 Task: Start in the project ArtisanBridge the sprint 'Sonic Speed', with a duration of 1 week. Start in the project ArtisanBridge the sprint 'Sonic Speed', with a duration of 3 weeks. Start in the project ArtisanBridge the sprint 'Sonic Speed', with a duration of 2 weeks
Action: Mouse moved to (164, 44)
Screenshot: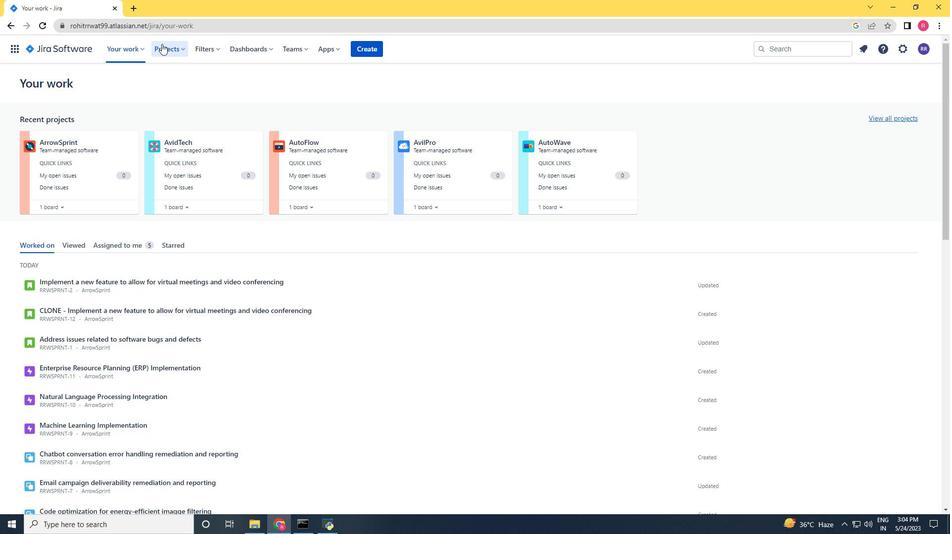 
Action: Mouse pressed left at (164, 44)
Screenshot: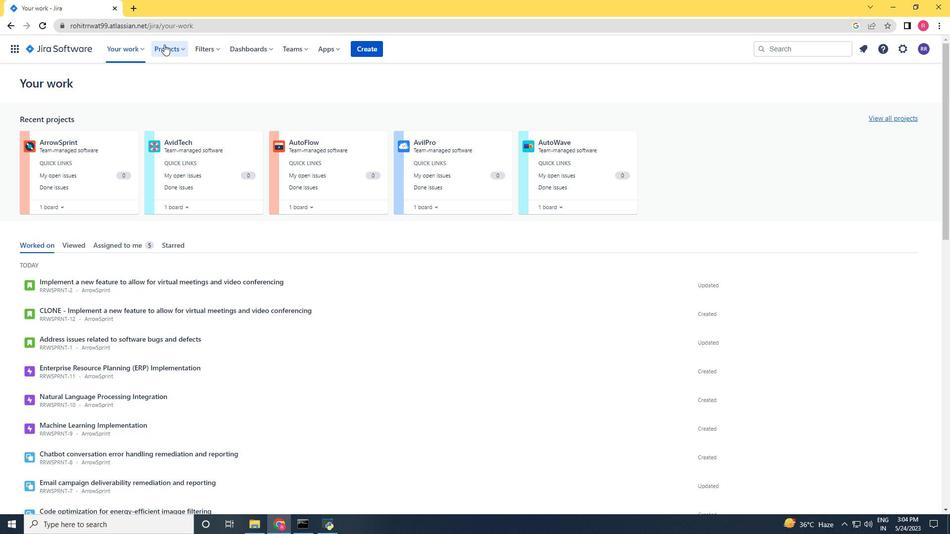 
Action: Mouse moved to (194, 94)
Screenshot: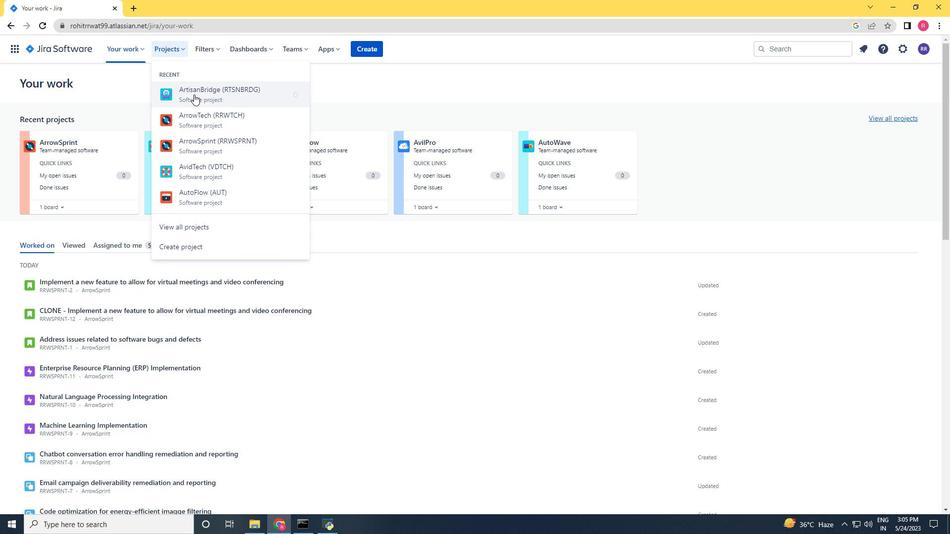 
Action: Mouse pressed left at (194, 94)
Screenshot: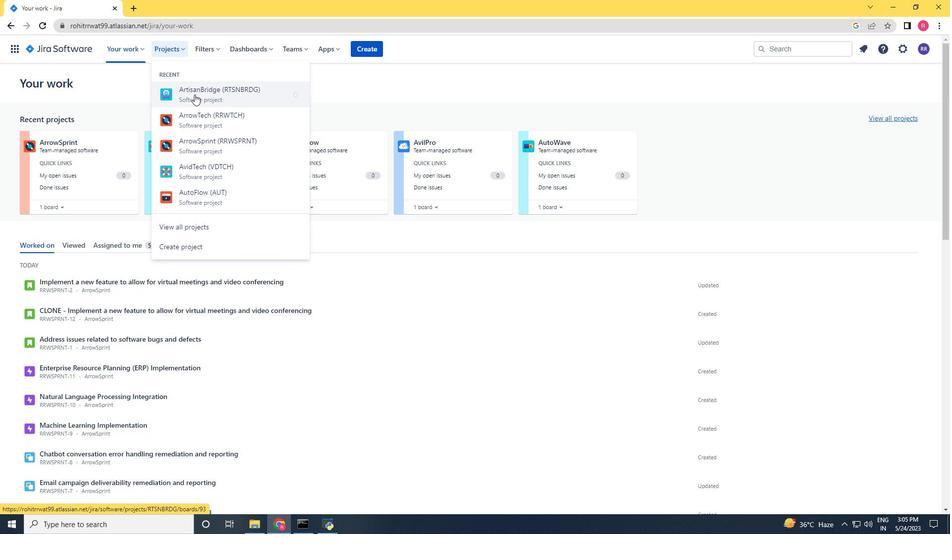 
Action: Mouse moved to (13, 145)
Screenshot: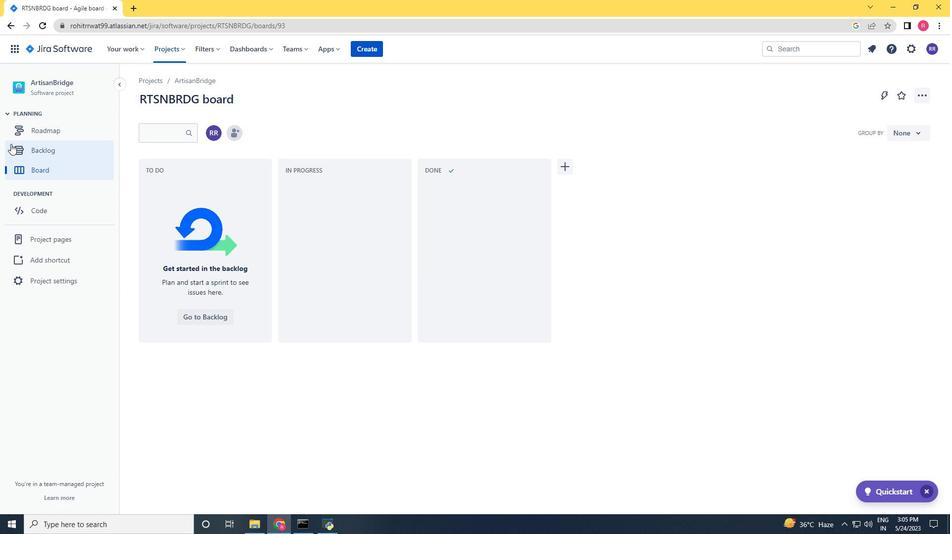 
Action: Mouse pressed left at (13, 145)
Screenshot: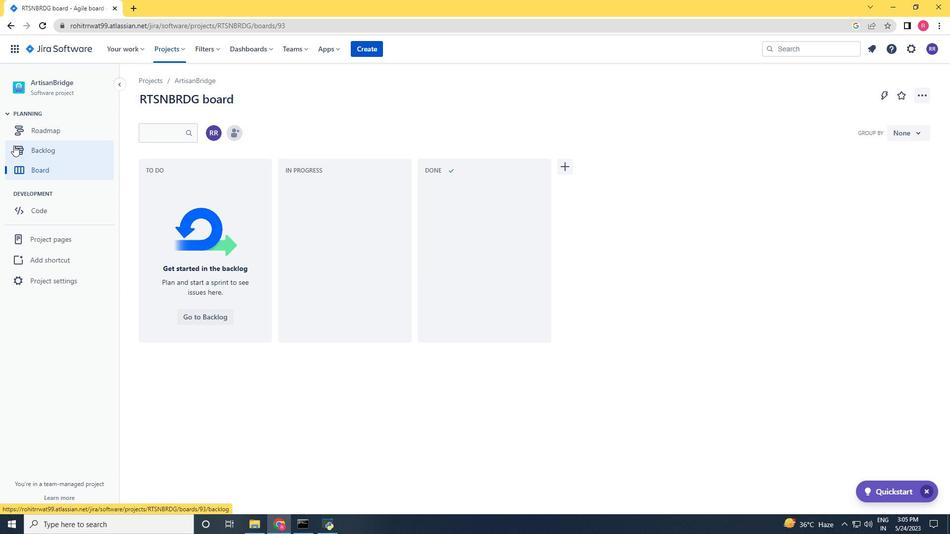 
Action: Mouse moved to (882, 160)
Screenshot: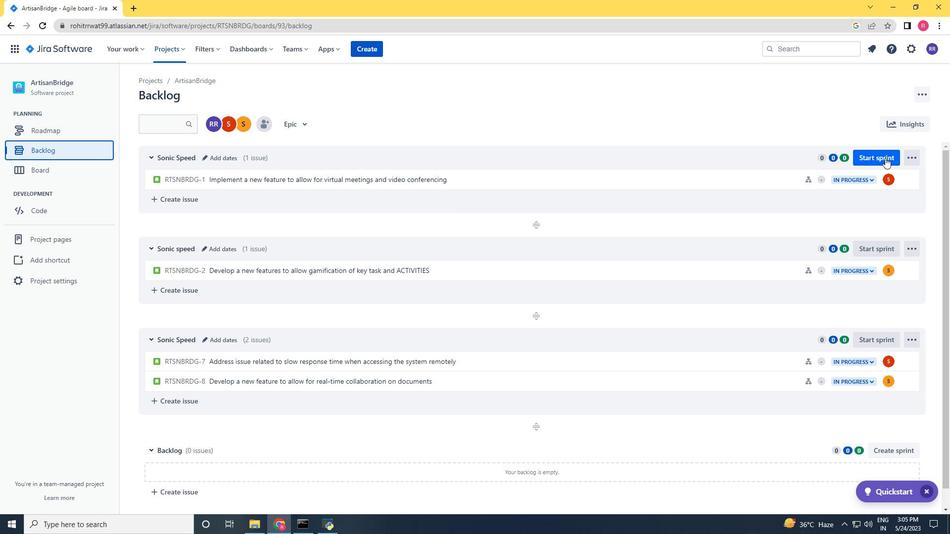 
Action: Mouse pressed left at (882, 160)
Screenshot: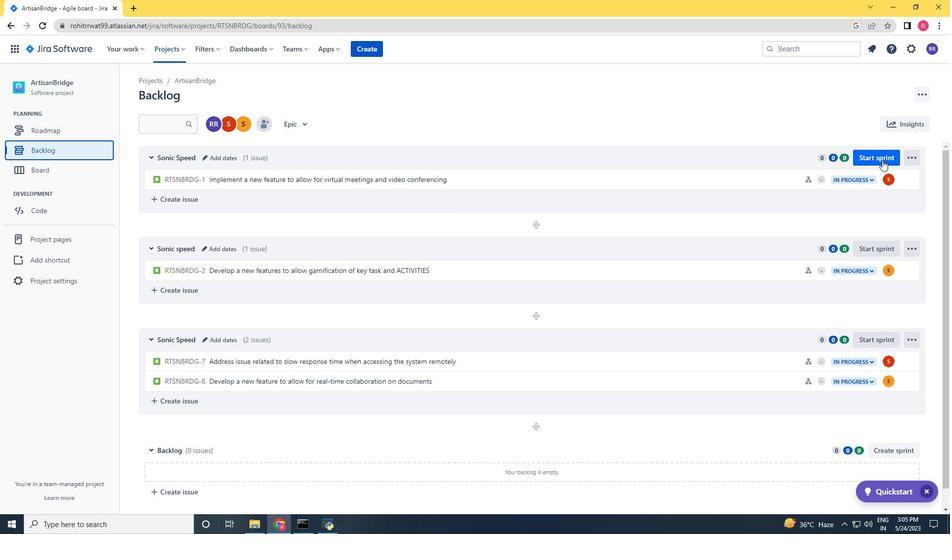 
Action: Mouse moved to (442, 171)
Screenshot: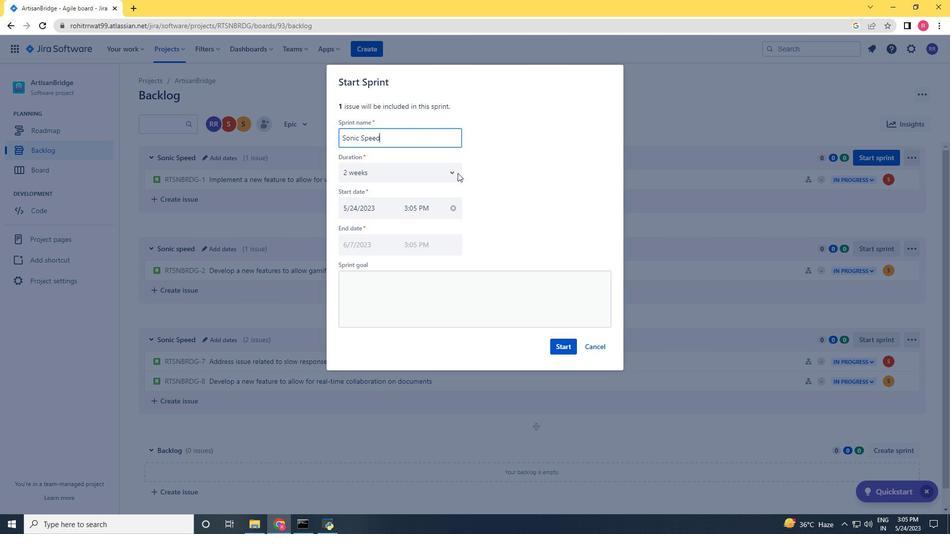 
Action: Mouse pressed left at (442, 171)
Screenshot: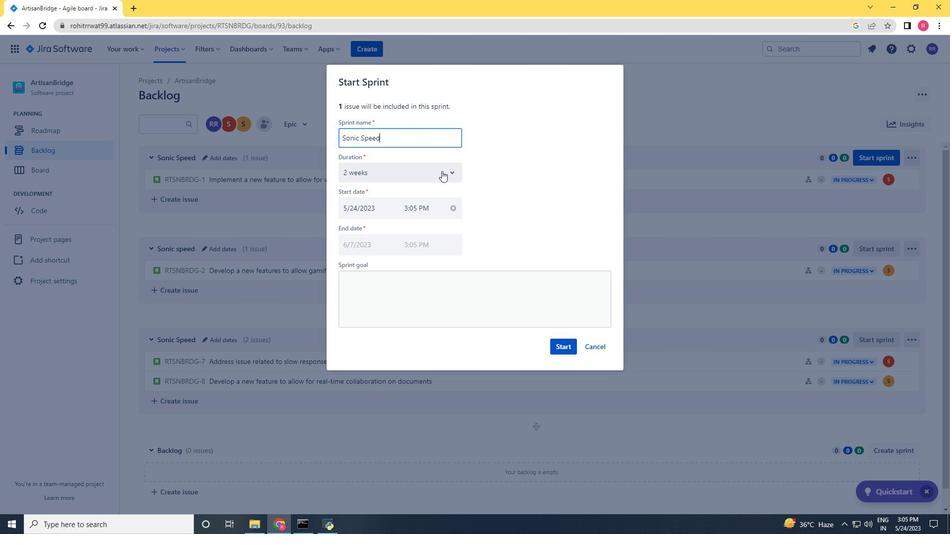 
Action: Mouse moved to (372, 200)
Screenshot: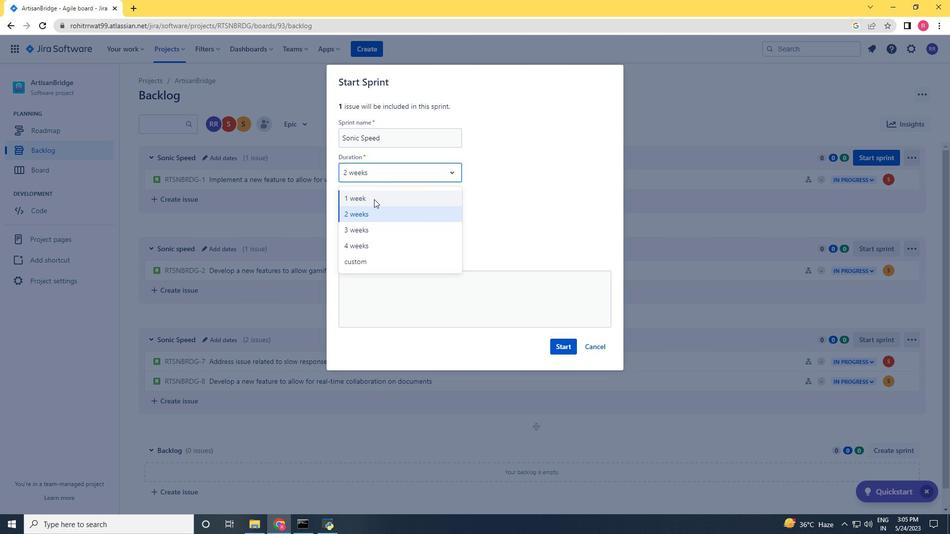 
Action: Mouse pressed left at (372, 200)
Screenshot: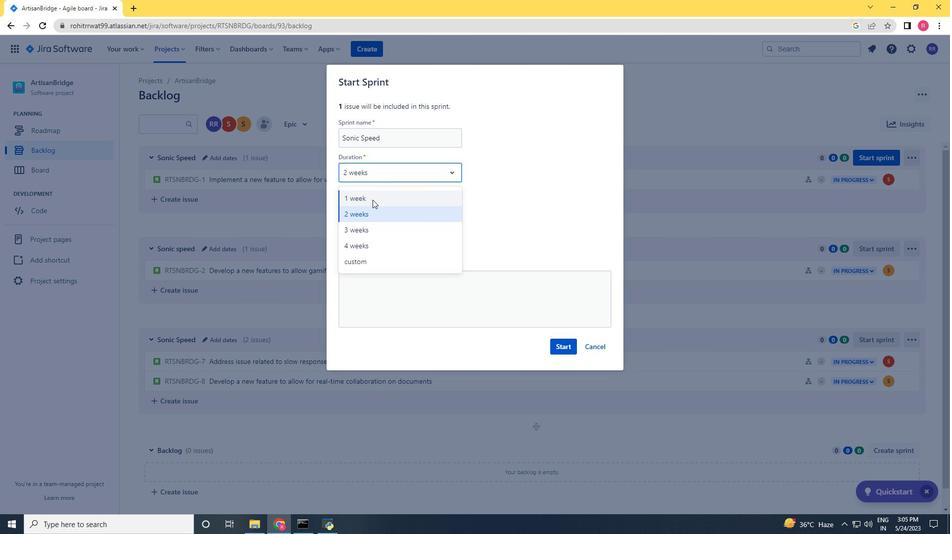 
Action: Mouse moved to (562, 351)
Screenshot: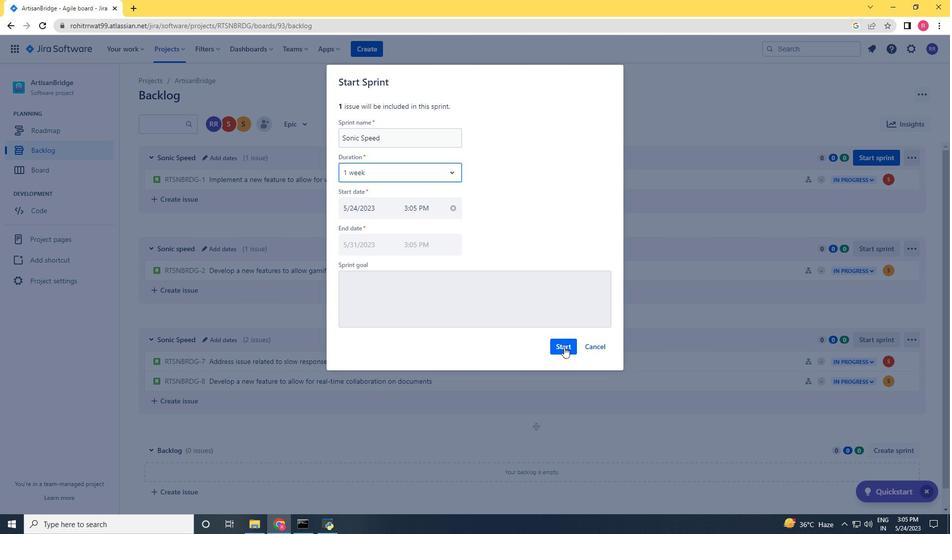 
Action: Mouse pressed left at (562, 351)
Screenshot: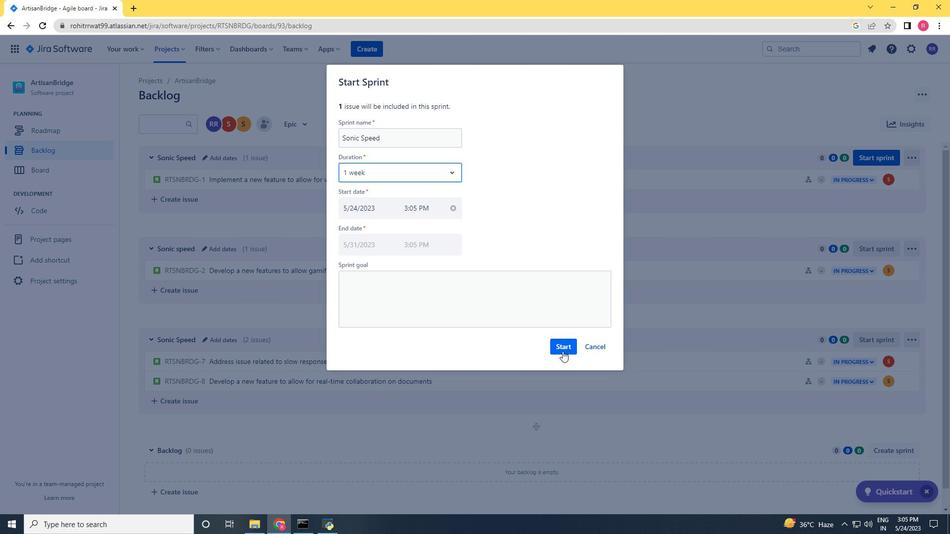 
Action: Mouse moved to (307, 214)
Screenshot: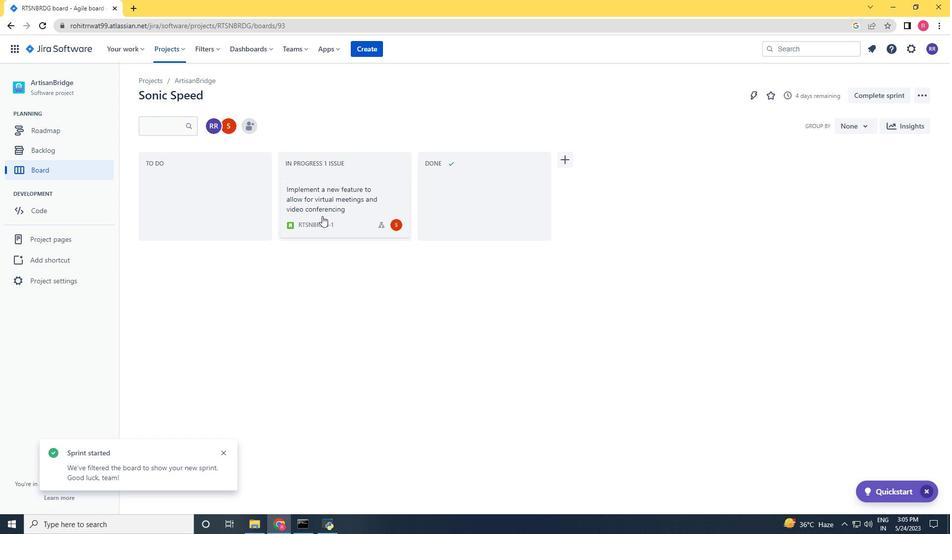 
Action: Mouse scrolled (307, 213) with delta (0, 0)
Screenshot: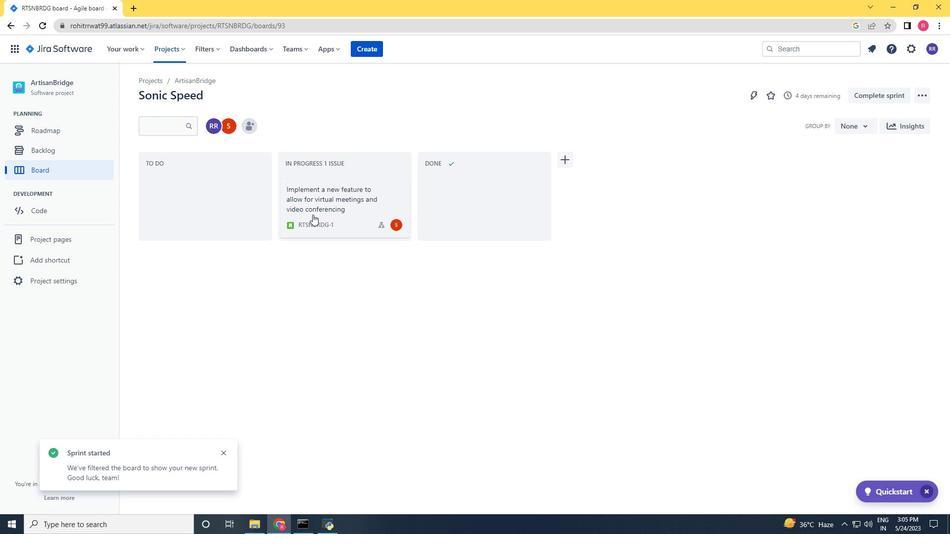 
Action: Mouse scrolled (307, 213) with delta (0, 0)
Screenshot: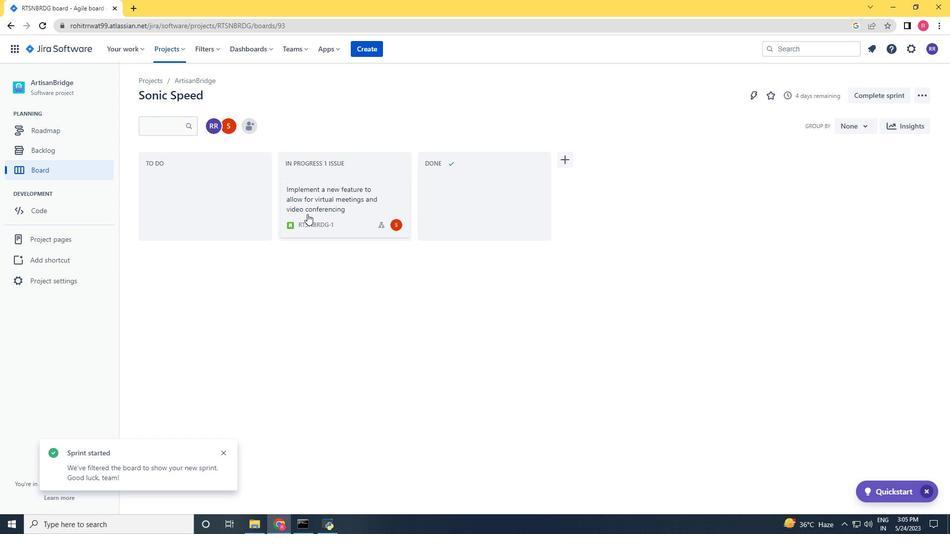 
Action: Mouse scrolled (307, 213) with delta (0, 0)
Screenshot: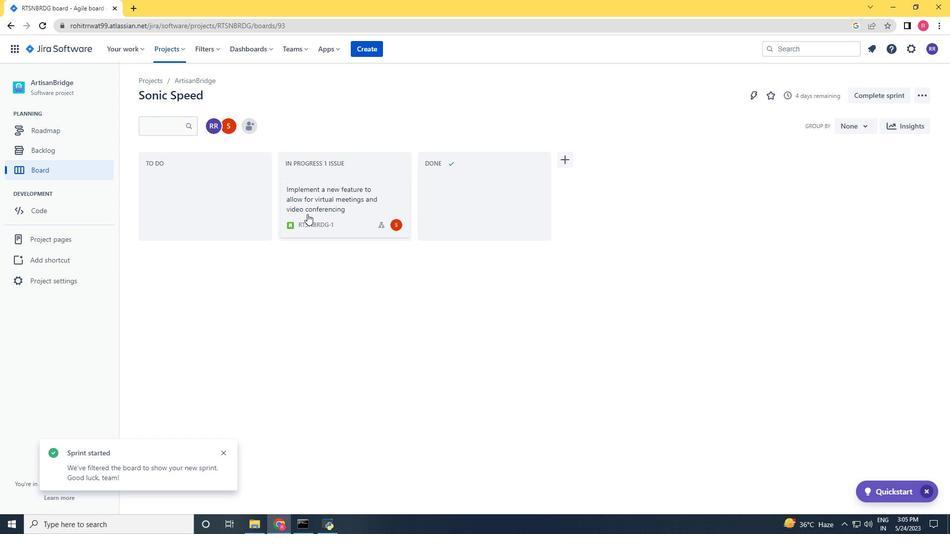 
Action: Mouse scrolled (307, 213) with delta (0, 0)
Screenshot: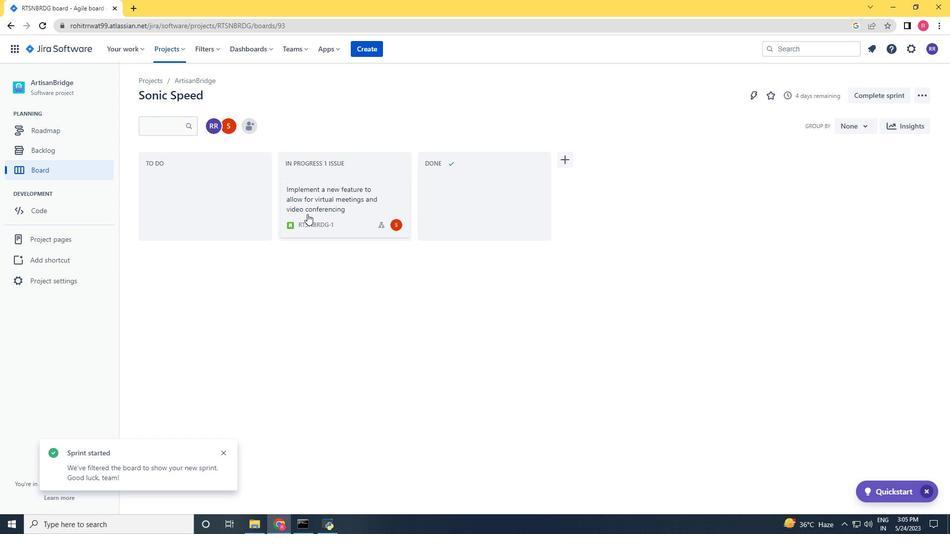 
Action: Mouse scrolled (307, 213) with delta (0, 0)
Screenshot: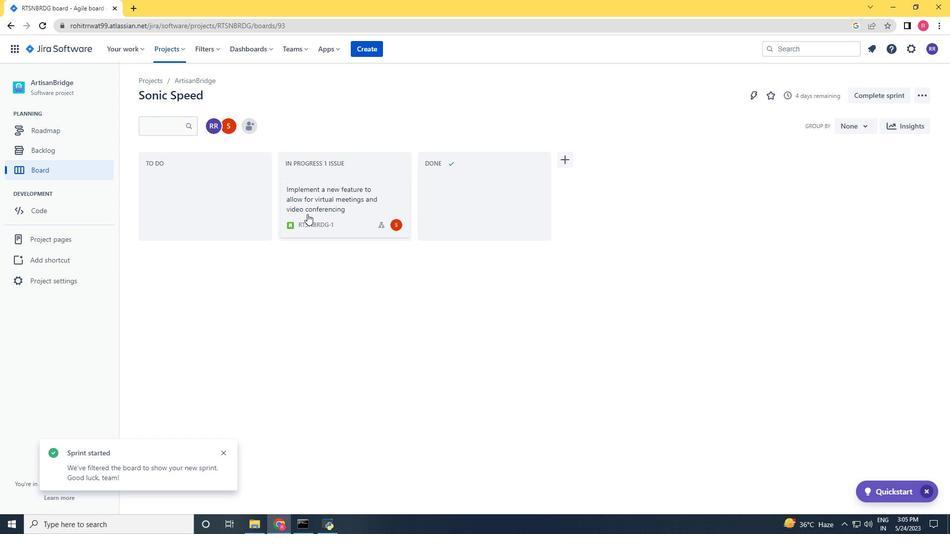
Action: Mouse moved to (47, 155)
Screenshot: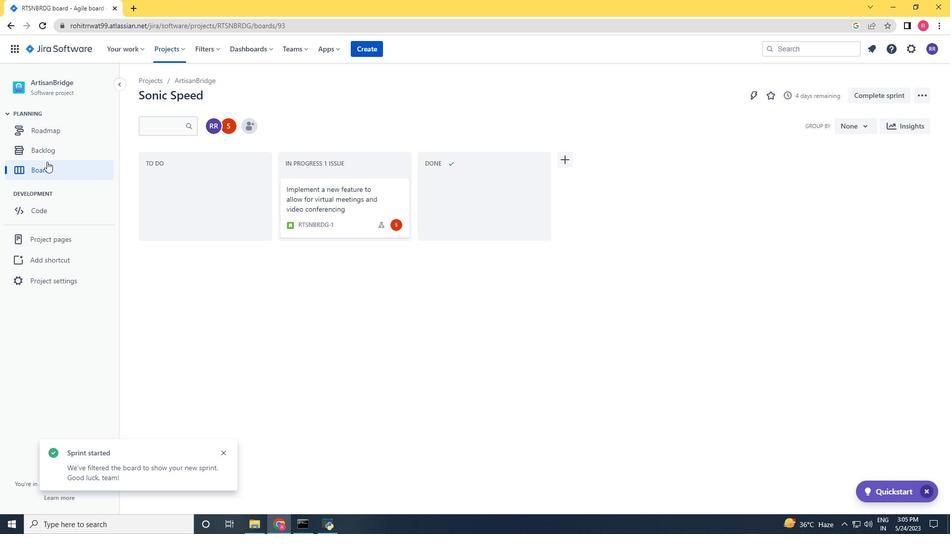 
Action: Mouse pressed left at (47, 155)
Screenshot: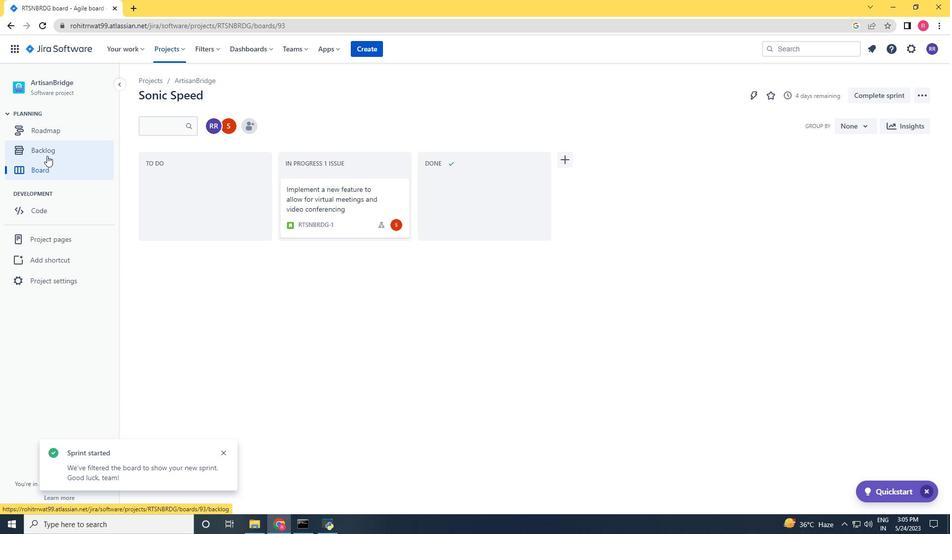 
Action: Mouse moved to (227, 454)
Screenshot: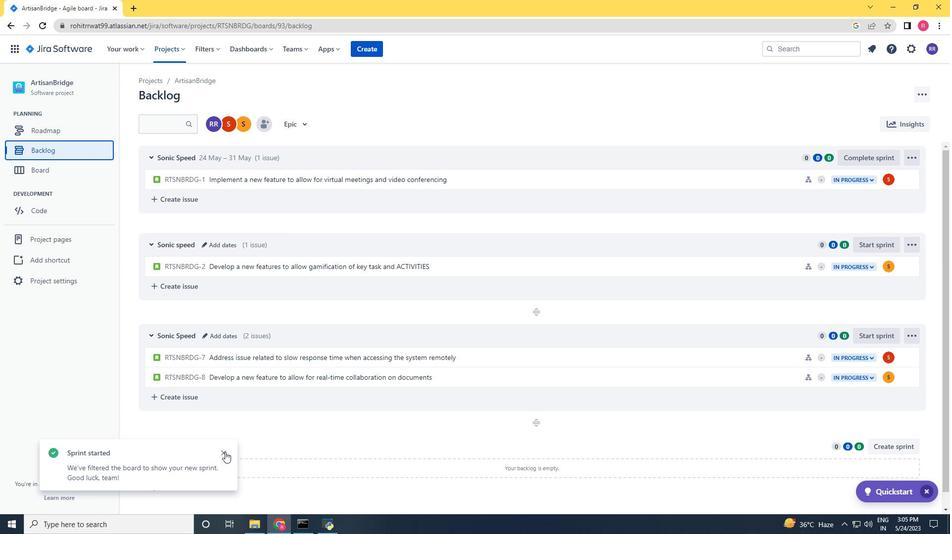 
Action: Mouse pressed left at (227, 454)
Screenshot: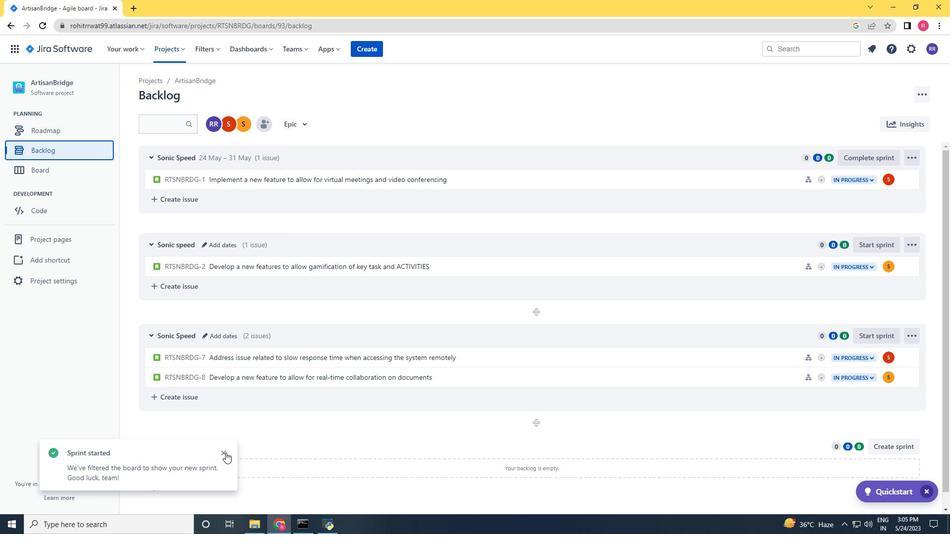 
Action: Mouse moved to (861, 241)
Screenshot: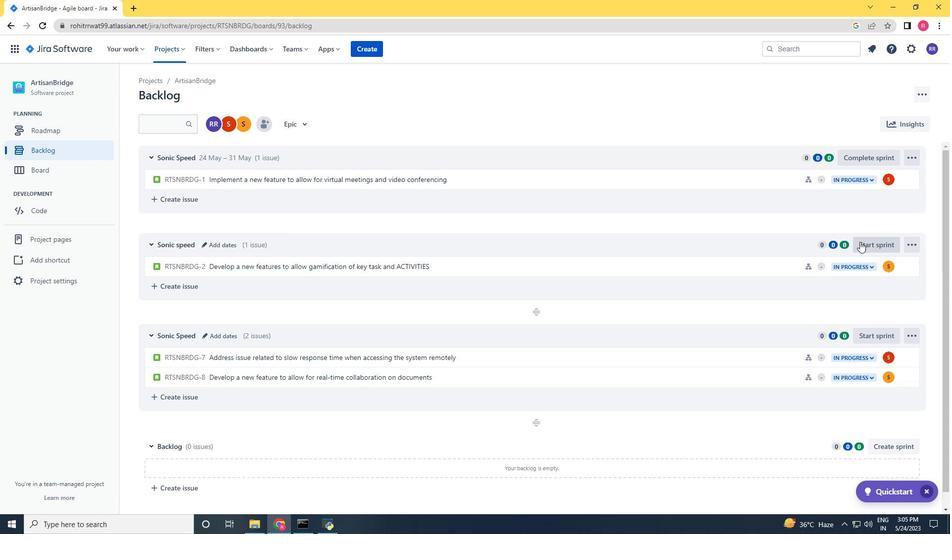 
Action: Mouse pressed left at (861, 241)
Screenshot: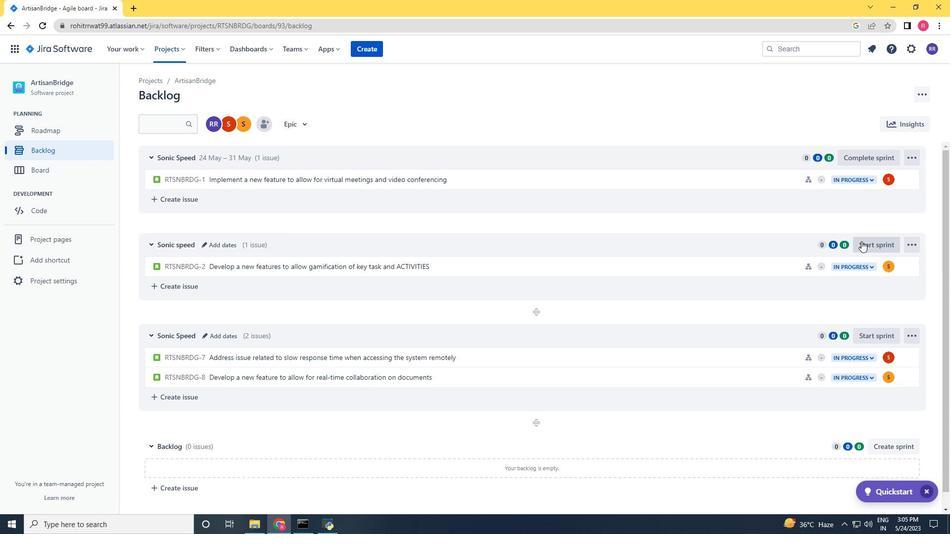 
Action: Mouse moved to (421, 174)
Screenshot: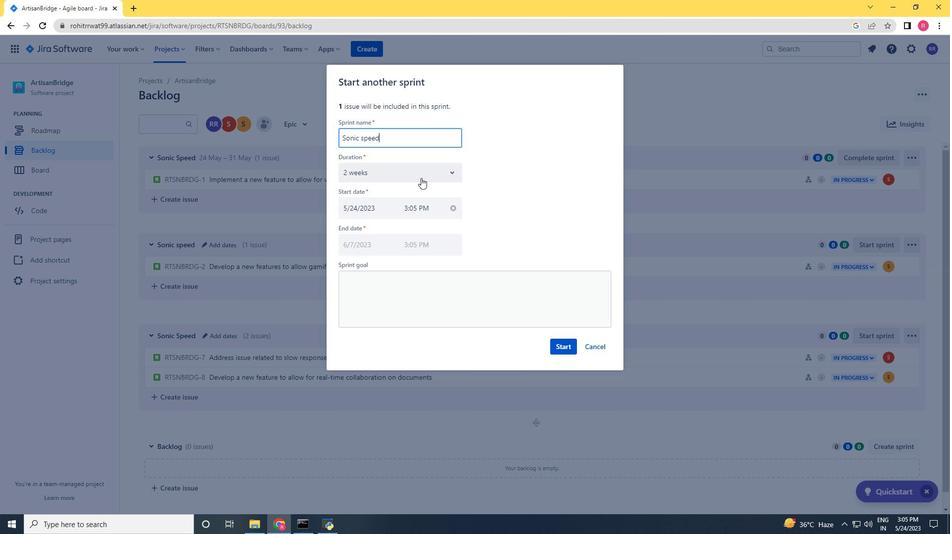 
Action: Mouse pressed left at (421, 174)
Screenshot: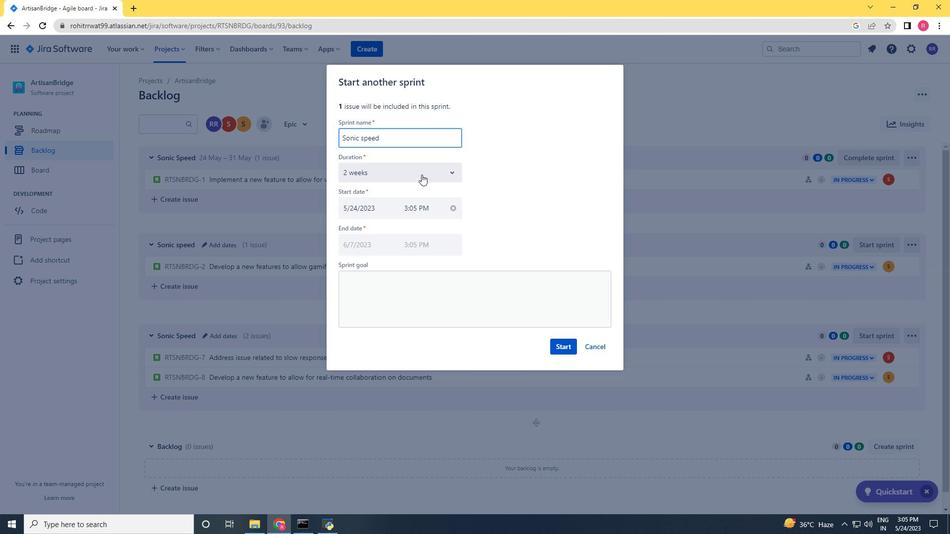 
Action: Mouse moved to (387, 227)
Screenshot: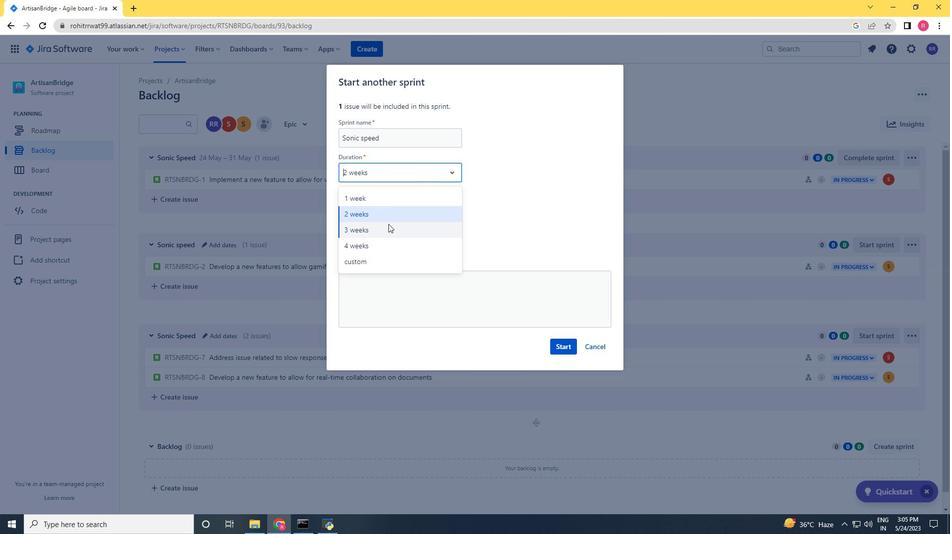
Action: Mouse pressed left at (387, 227)
Screenshot: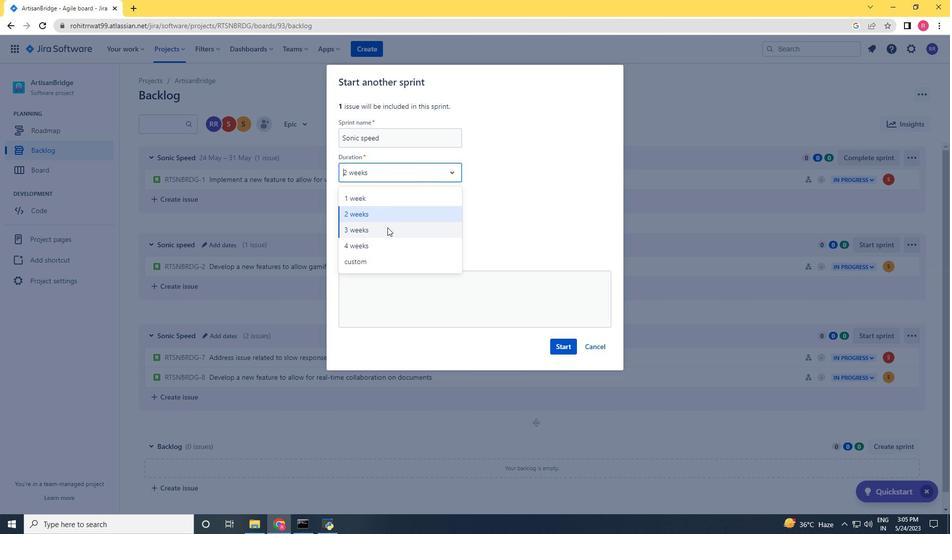 
Action: Mouse moved to (564, 351)
Screenshot: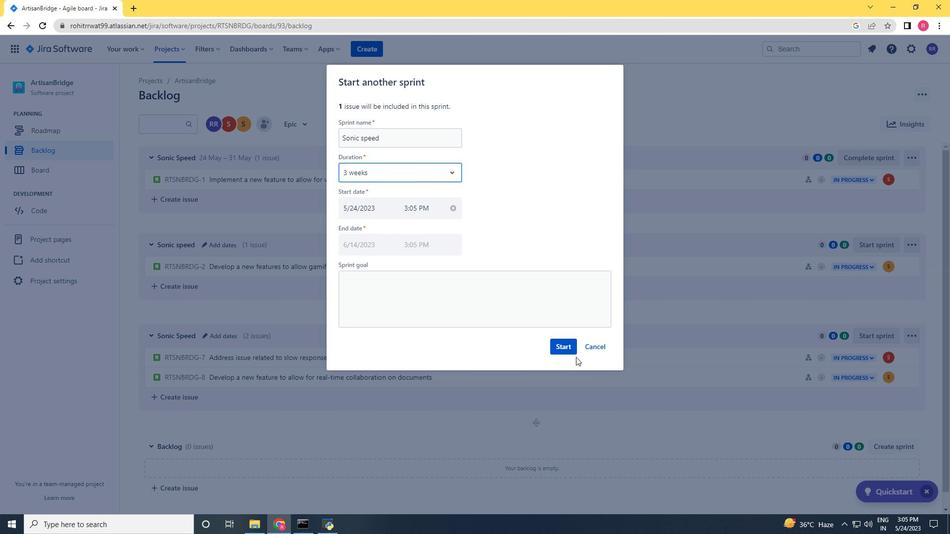 
Action: Mouse pressed left at (564, 351)
Screenshot: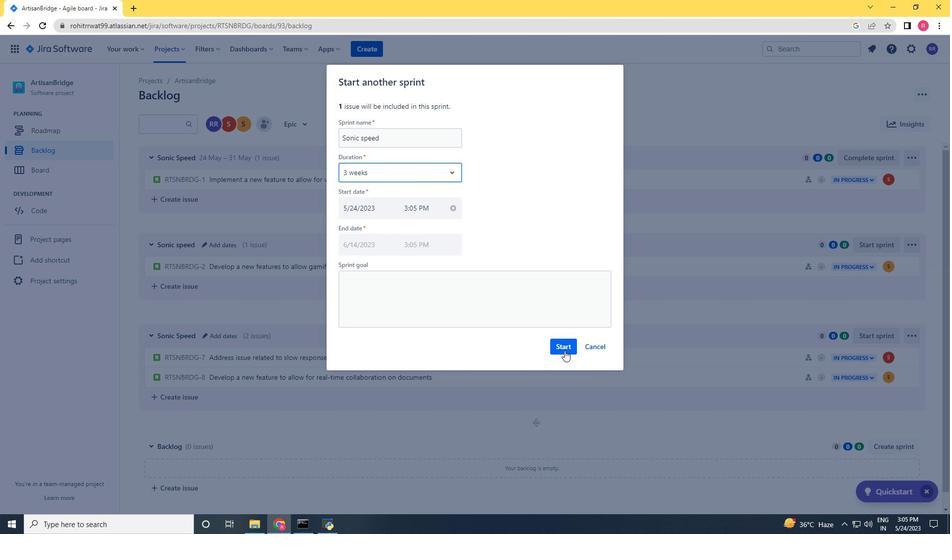 
Action: Mouse moved to (57, 154)
Screenshot: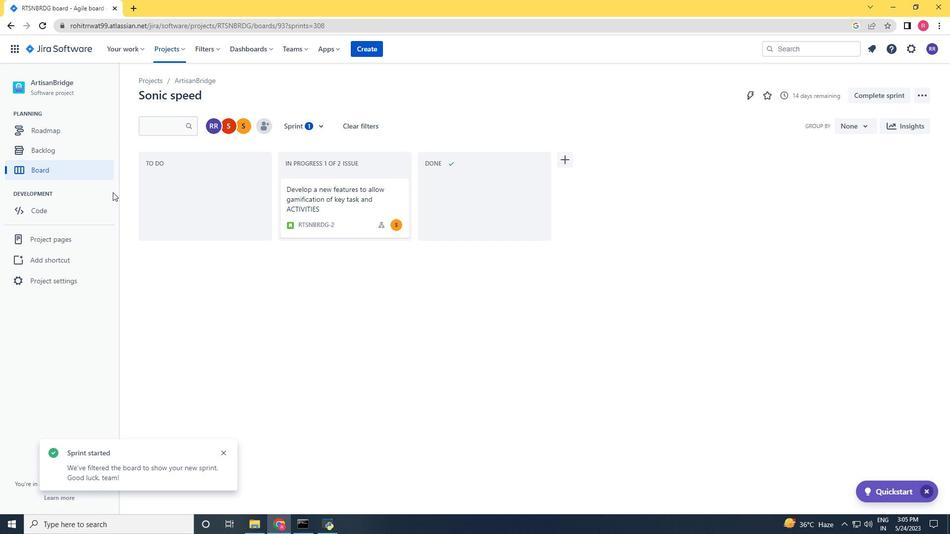 
Action: Mouse pressed left at (57, 154)
Screenshot: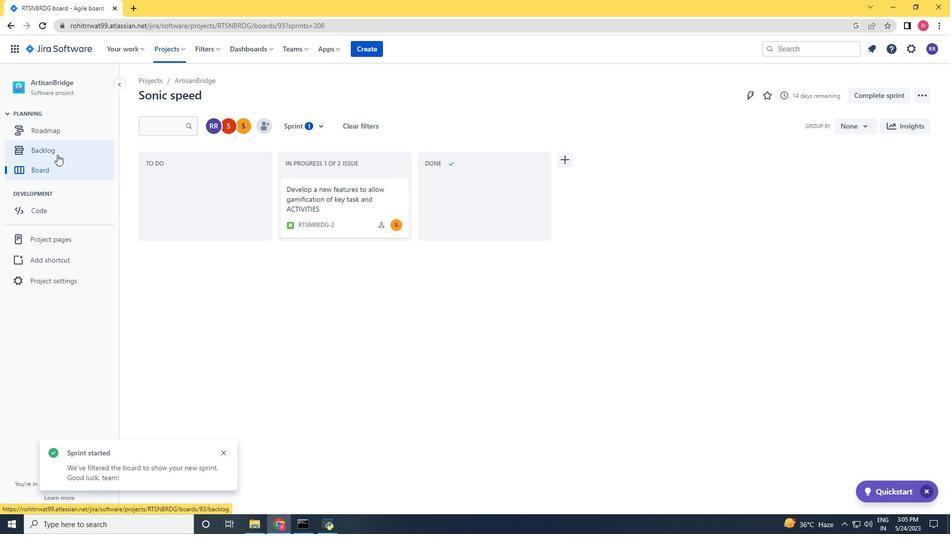 
Action: Mouse moved to (763, 298)
Screenshot: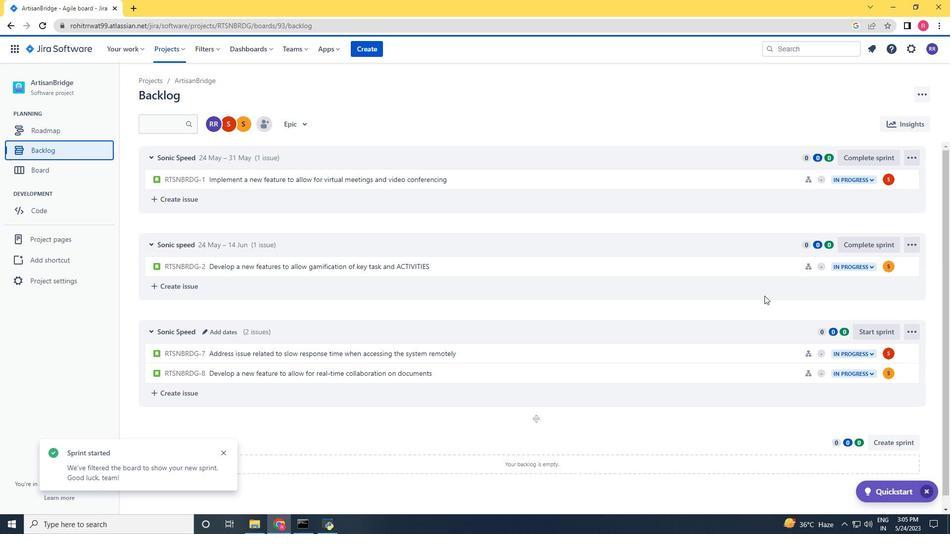 
Action: Mouse scrolled (763, 297) with delta (0, 0)
Screenshot: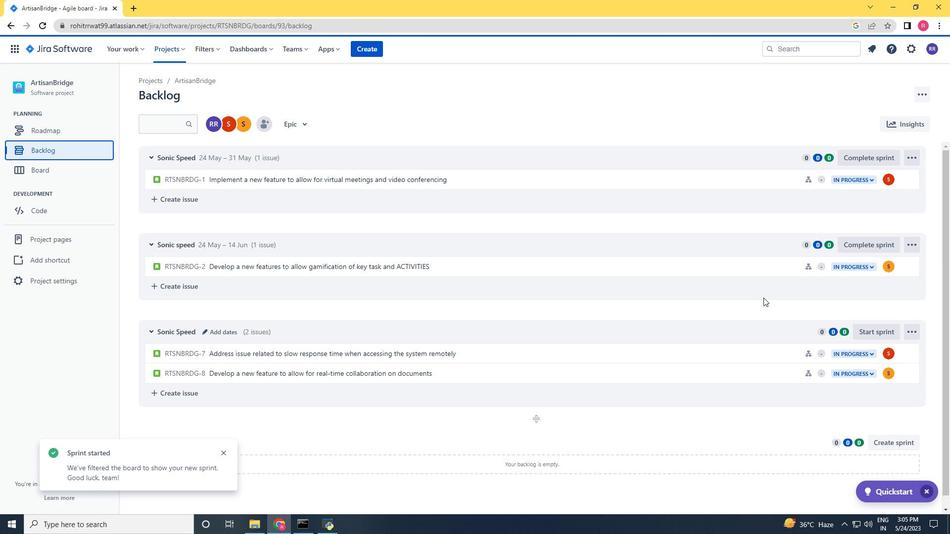 
Action: Mouse scrolled (763, 297) with delta (0, 0)
Screenshot: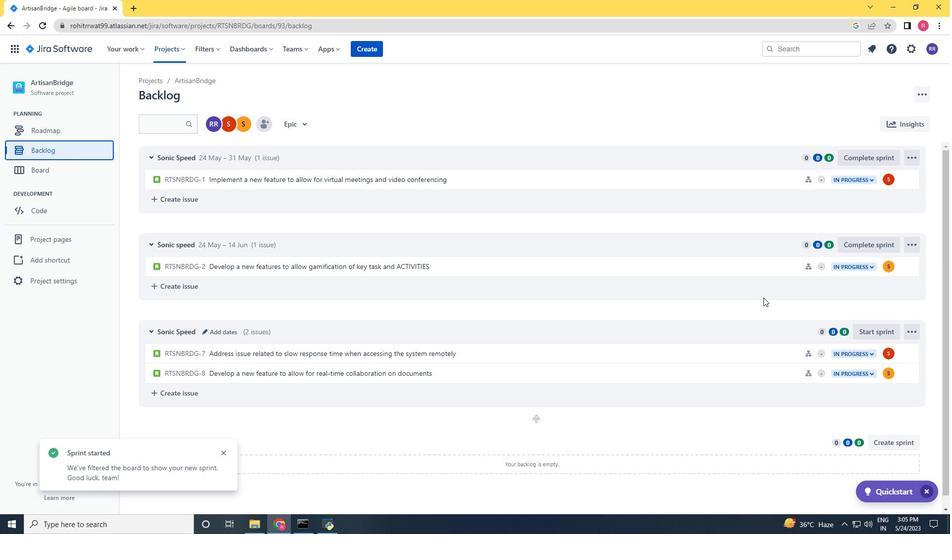 
Action: Mouse moved to (867, 316)
Screenshot: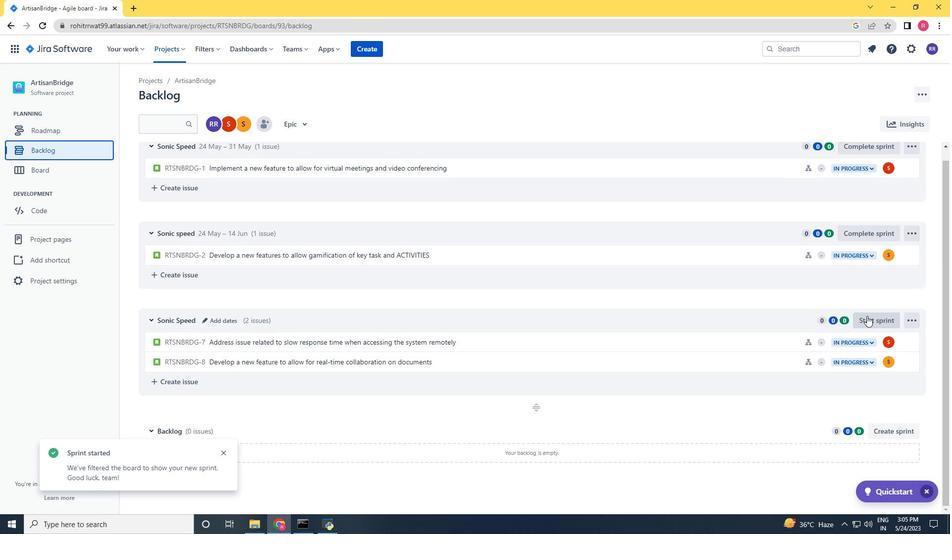 
Action: Mouse pressed left at (867, 316)
Screenshot: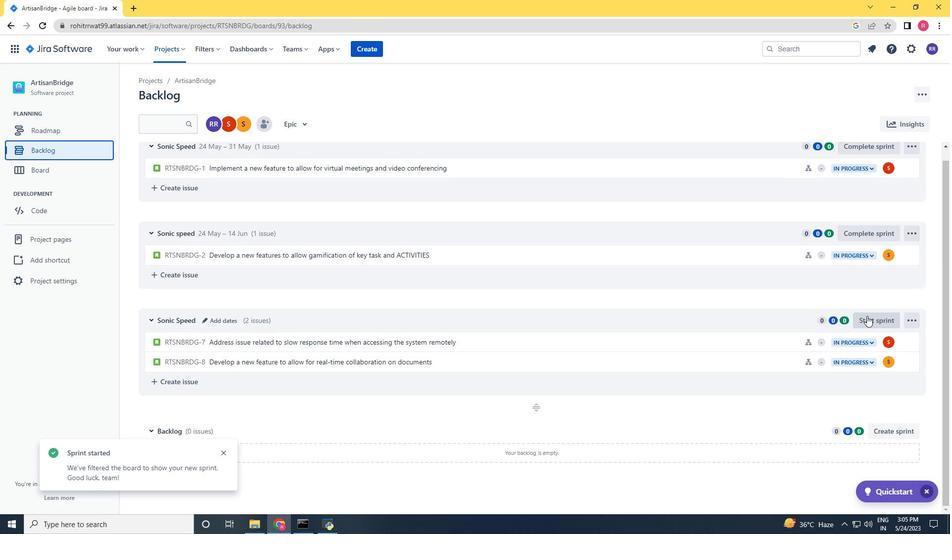 
Action: Mouse moved to (415, 172)
Screenshot: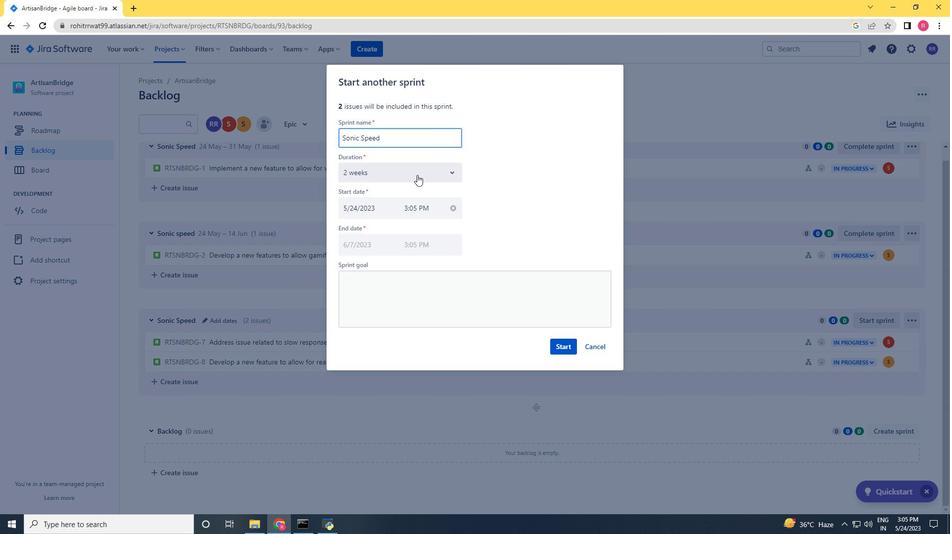 
Action: Mouse pressed left at (415, 172)
Screenshot: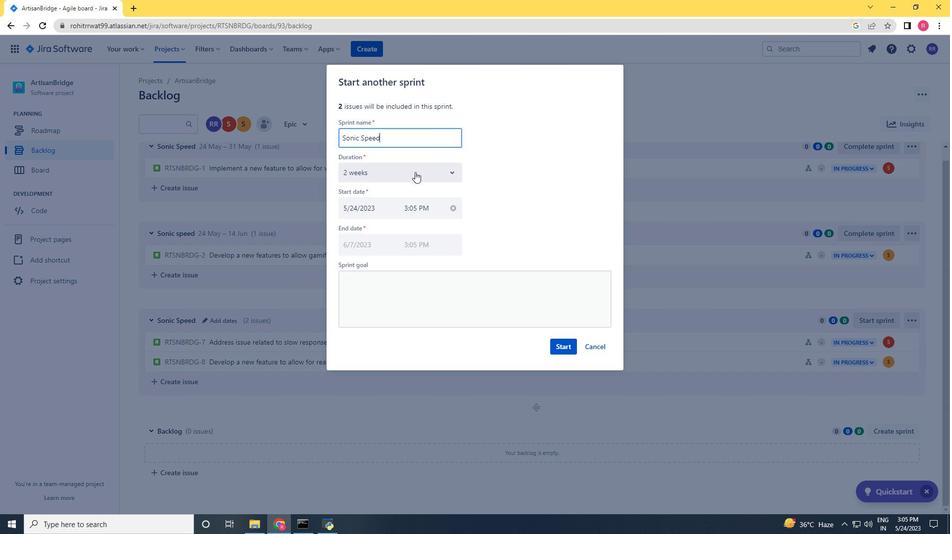 
Action: Mouse moved to (378, 214)
Screenshot: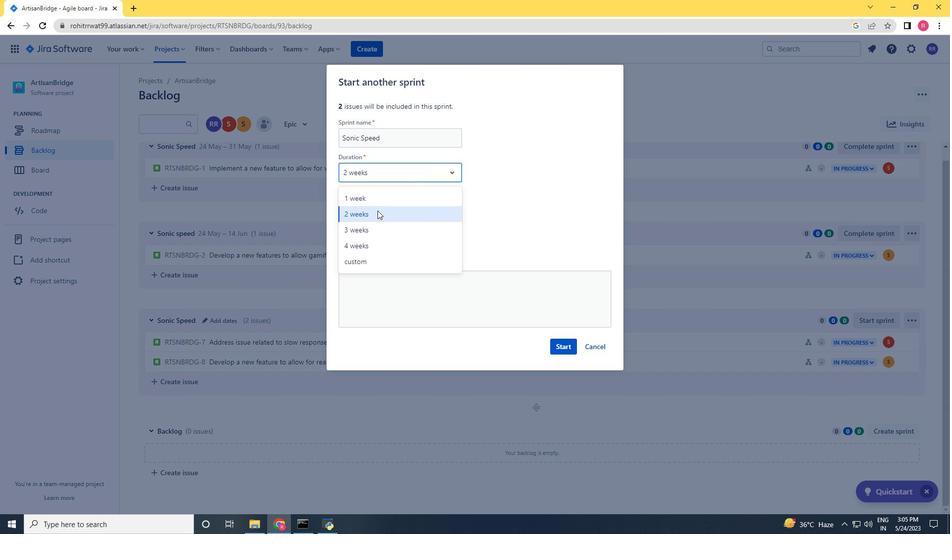 
Action: Mouse pressed left at (378, 214)
Screenshot: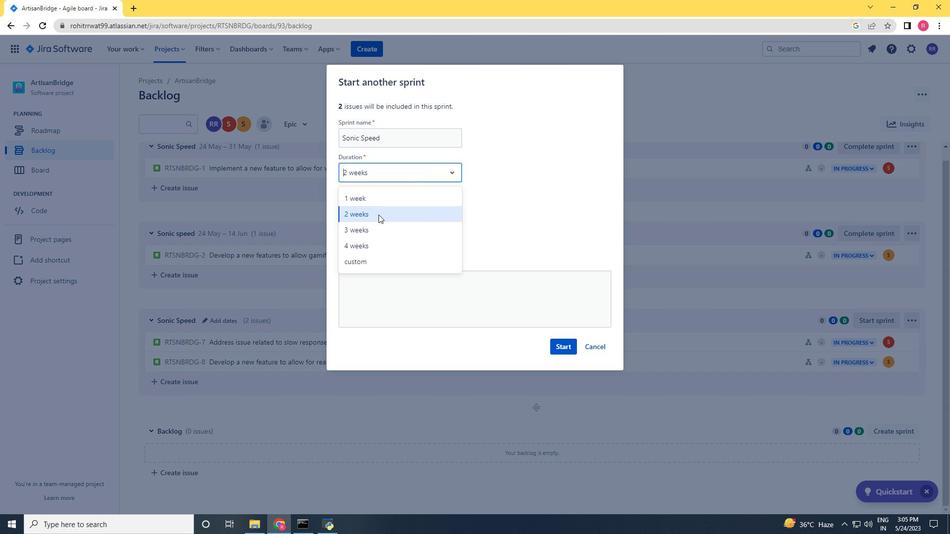 
Action: Mouse moved to (563, 347)
Screenshot: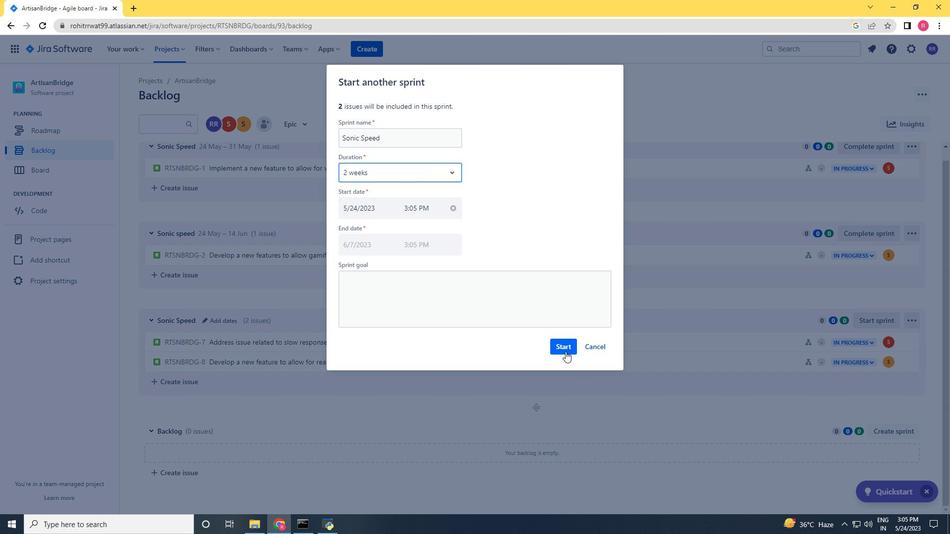 
Action: Mouse pressed left at (563, 347)
Screenshot: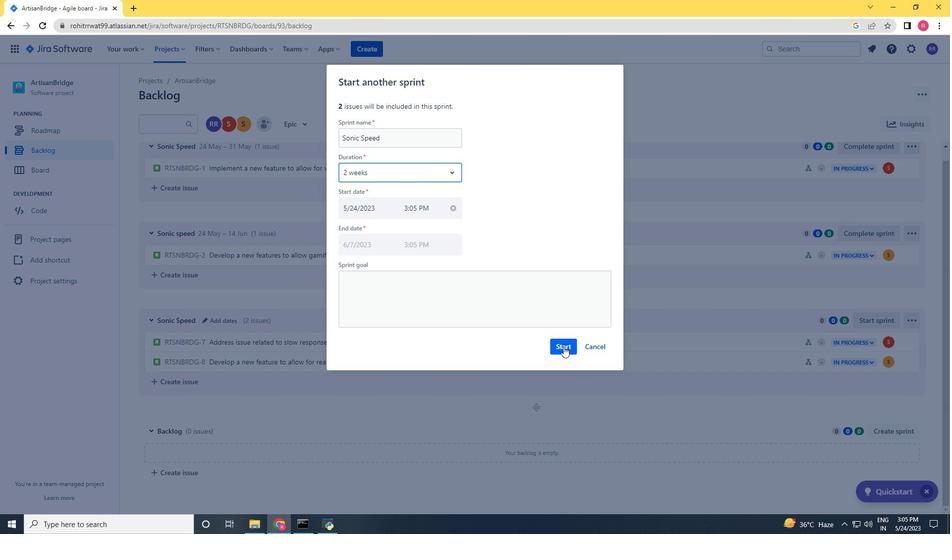 
Action: Mouse moved to (83, 148)
Screenshot: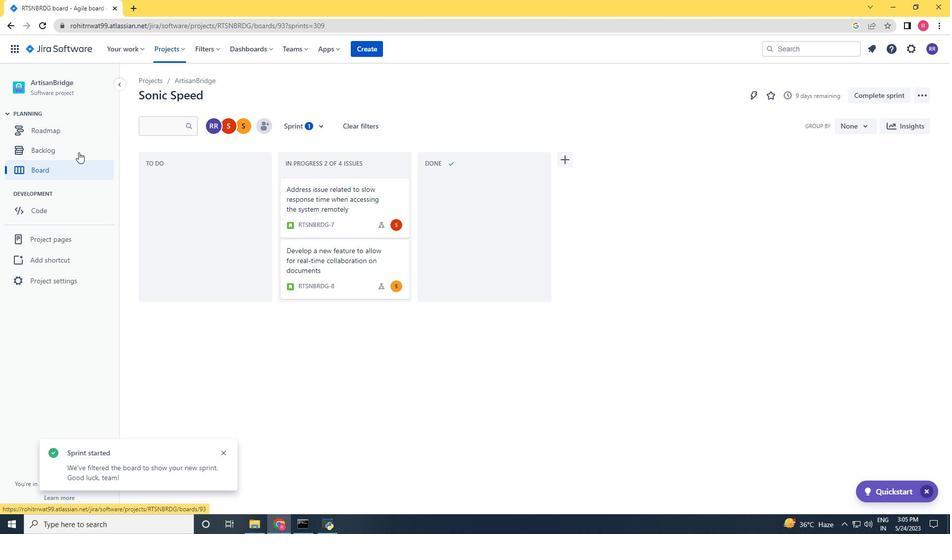 
Action: Mouse pressed left at (83, 148)
Screenshot: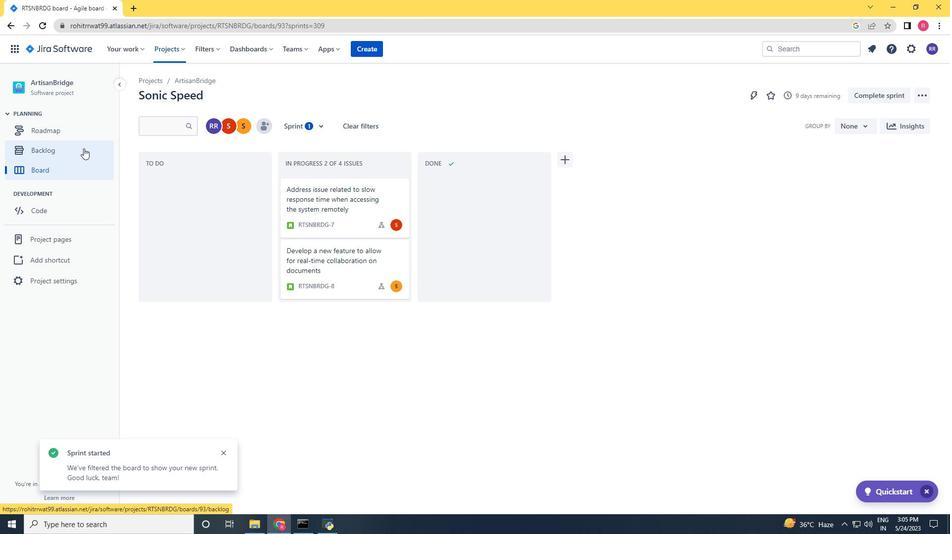 
Action: Mouse moved to (399, 268)
Screenshot: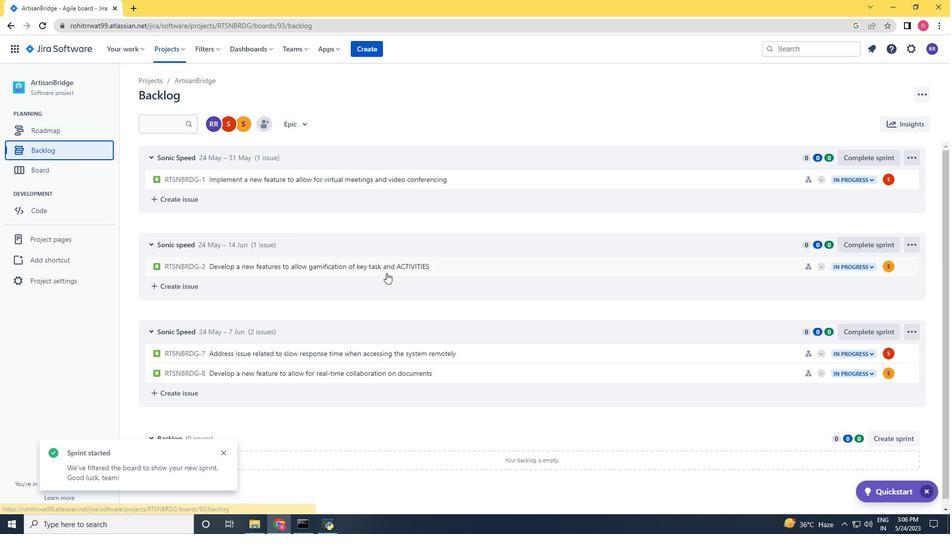 
Action: Mouse scrolled (399, 267) with delta (0, 0)
Screenshot: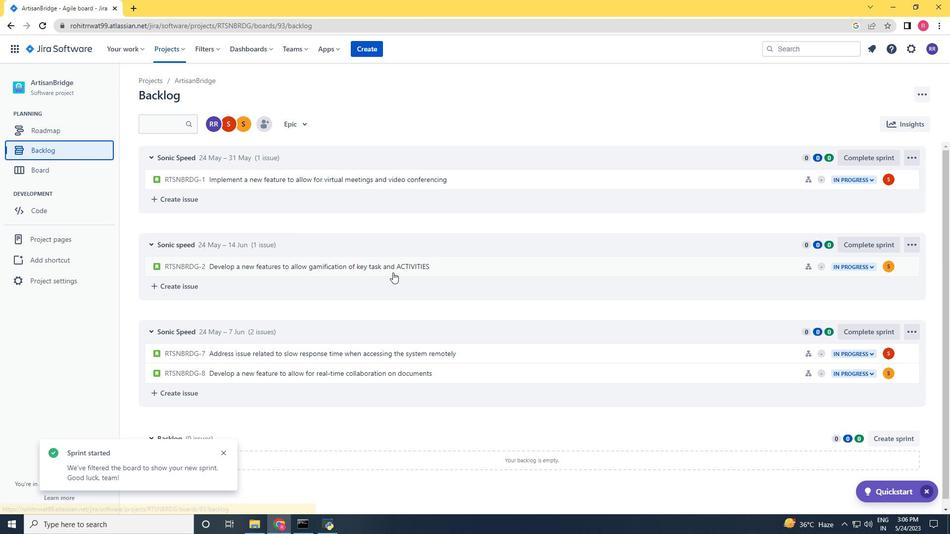 
Action: Mouse scrolled (399, 267) with delta (0, 0)
Screenshot: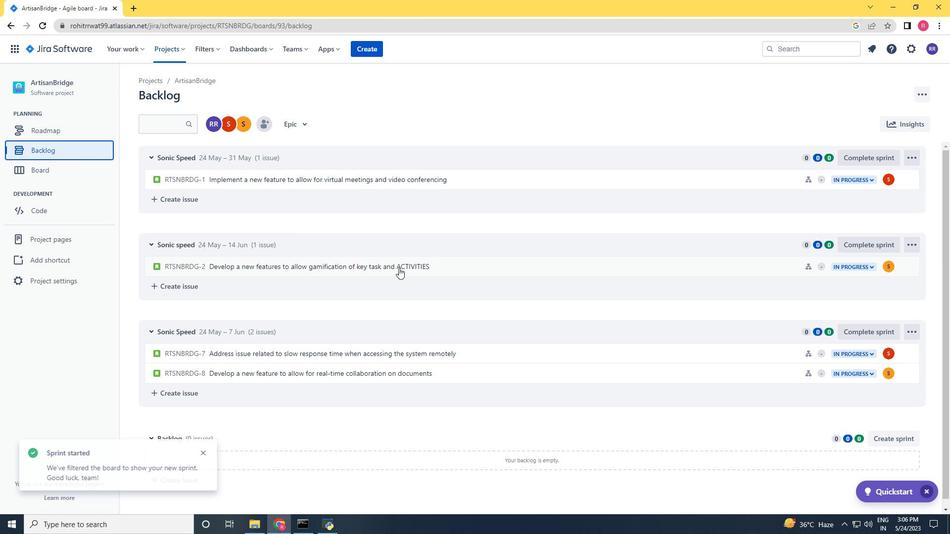 
Action: Mouse scrolled (399, 267) with delta (0, 0)
Screenshot: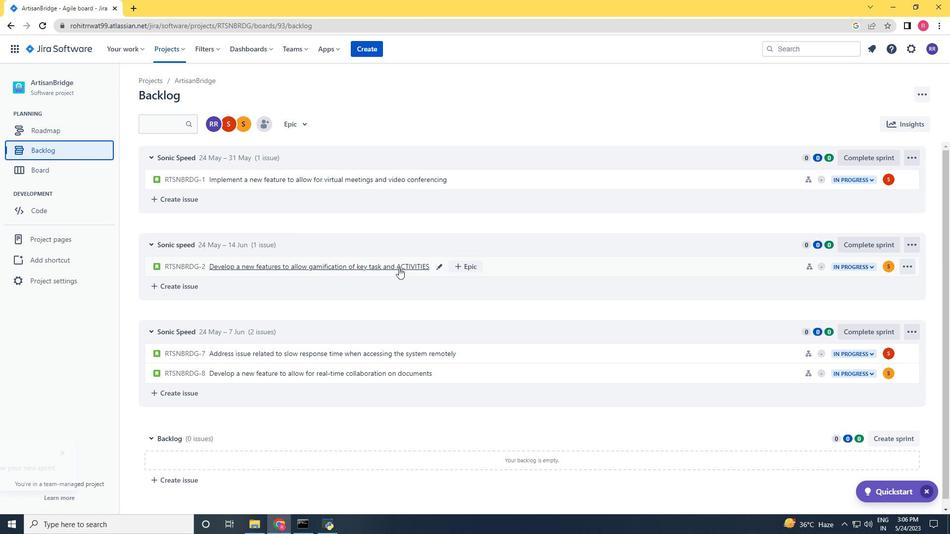 
Action: Mouse scrolled (399, 267) with delta (0, 0)
Screenshot: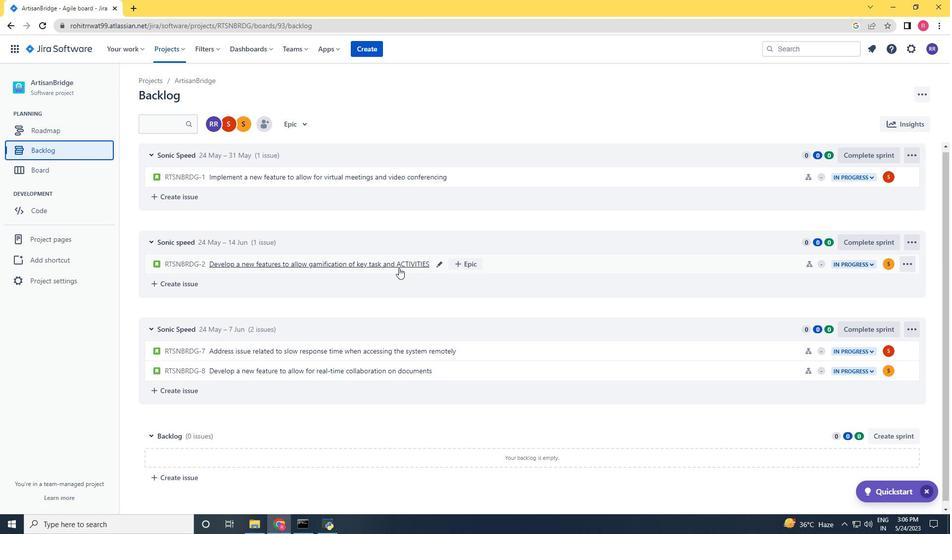 
Action: Mouse scrolled (399, 267) with delta (0, 0)
Screenshot: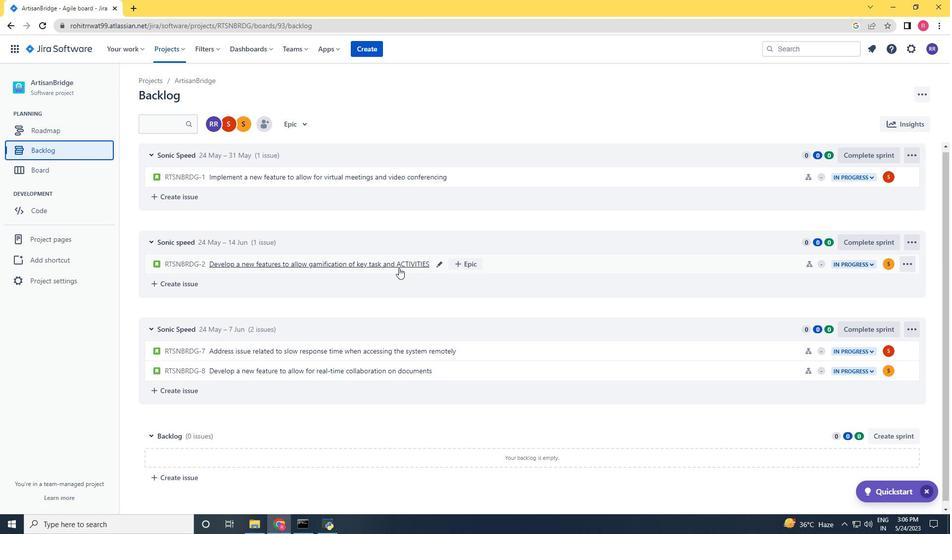 
Action: Mouse moved to (400, 268)
Screenshot: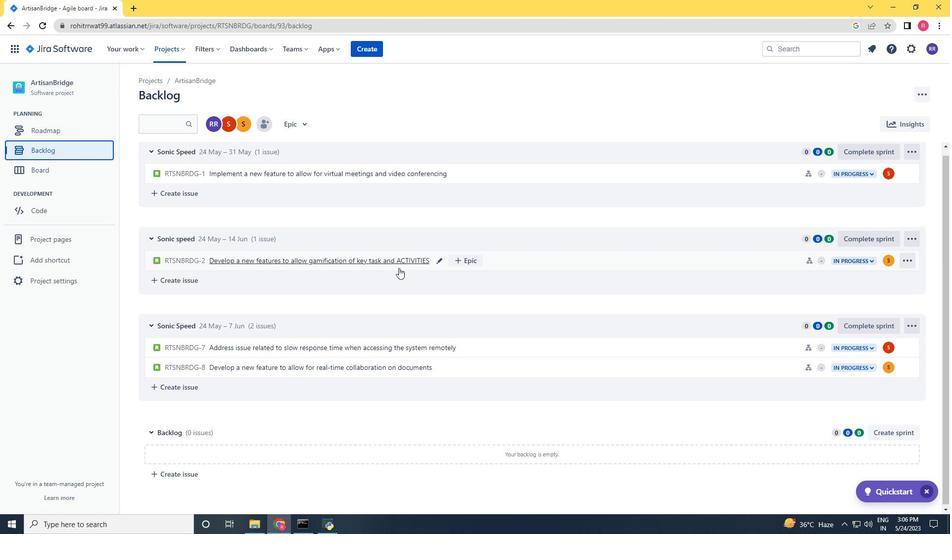 
Action: Mouse scrolled (400, 267) with delta (0, 0)
Screenshot: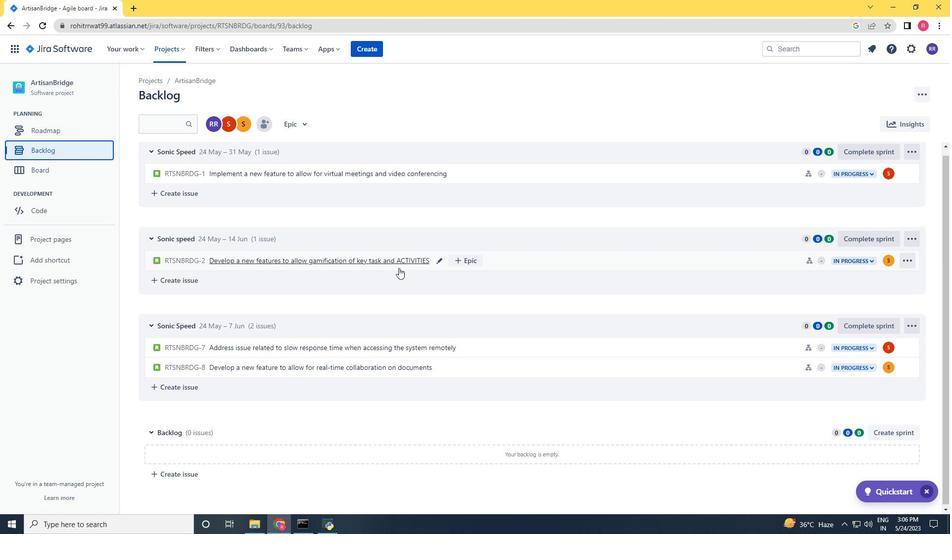 
Action: Mouse moved to (400, 267)
Screenshot: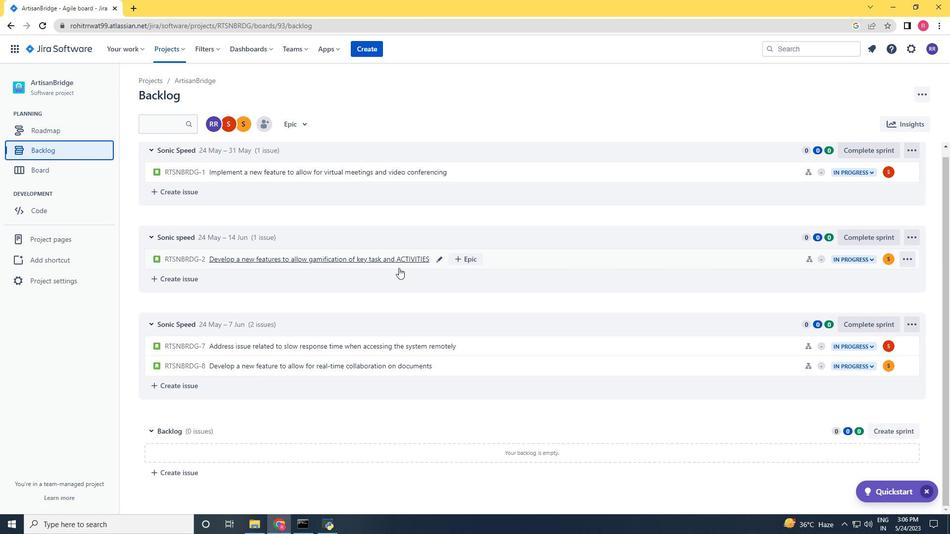 
Action: Mouse scrolled (400, 268) with delta (0, 0)
Screenshot: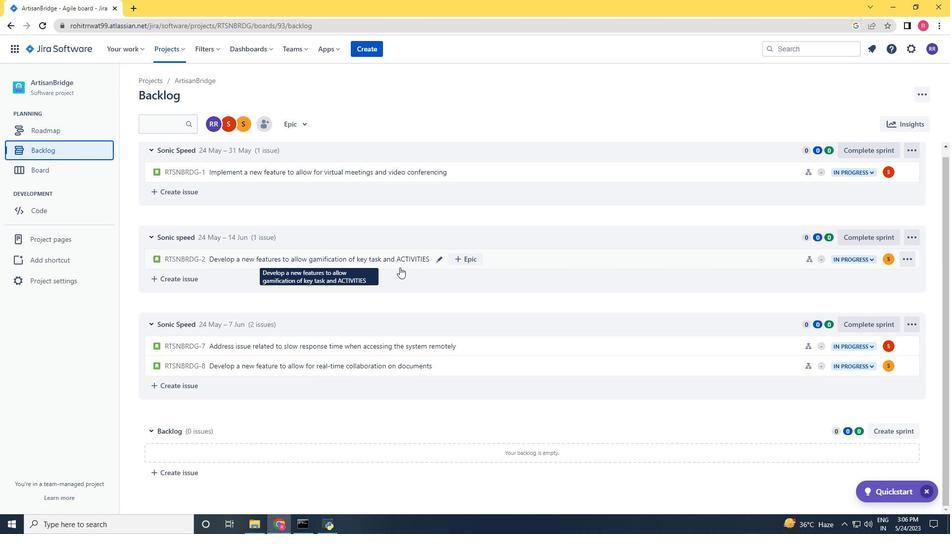 
Action: Mouse scrolled (400, 268) with delta (0, 0)
Screenshot: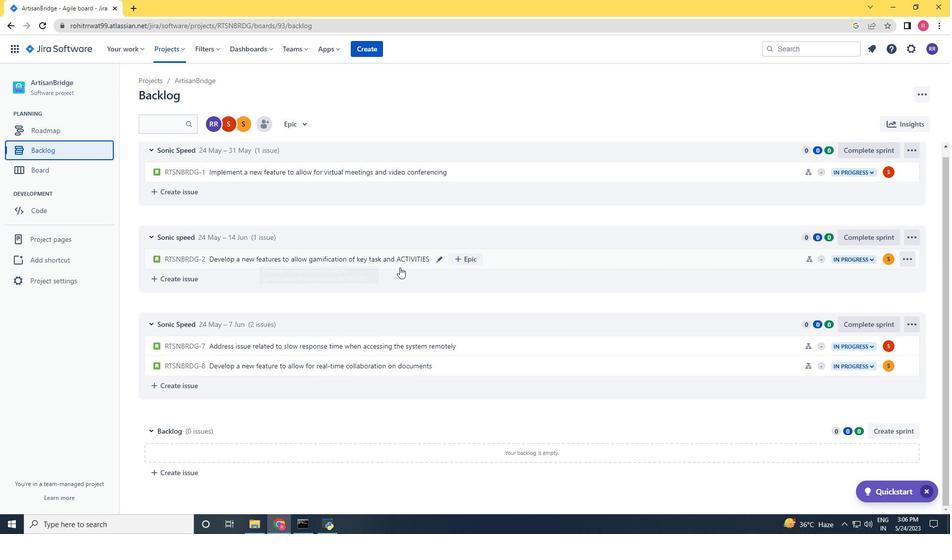 
Action: Mouse scrolled (400, 268) with delta (0, 0)
Screenshot: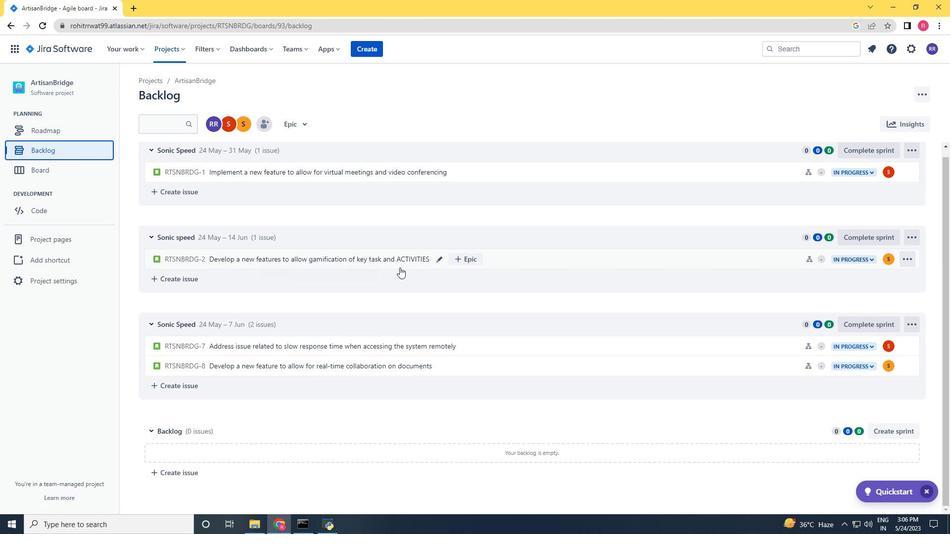 
Action: Mouse scrolled (400, 268) with delta (0, 0)
Screenshot: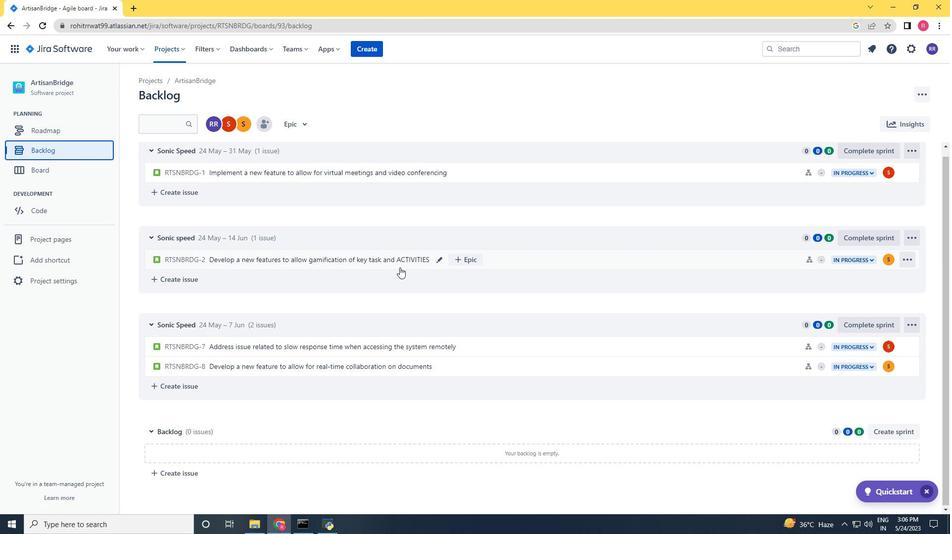 
